Task: In the  document action plan.txt Download file as 'Plain Text' Share this file with 'softage.10@softage.net' Insert the command  Editing
Action: Mouse moved to (50, 85)
Screenshot: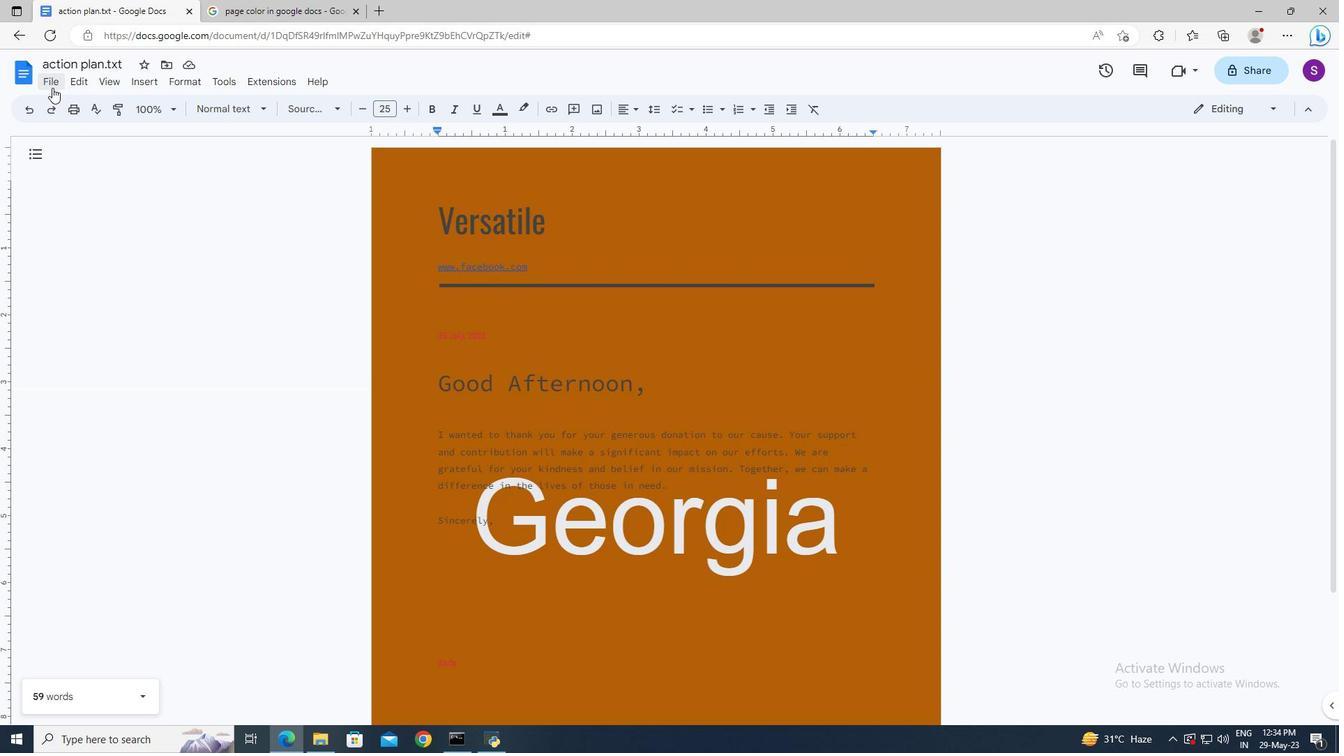 
Action: Mouse pressed left at (50, 85)
Screenshot: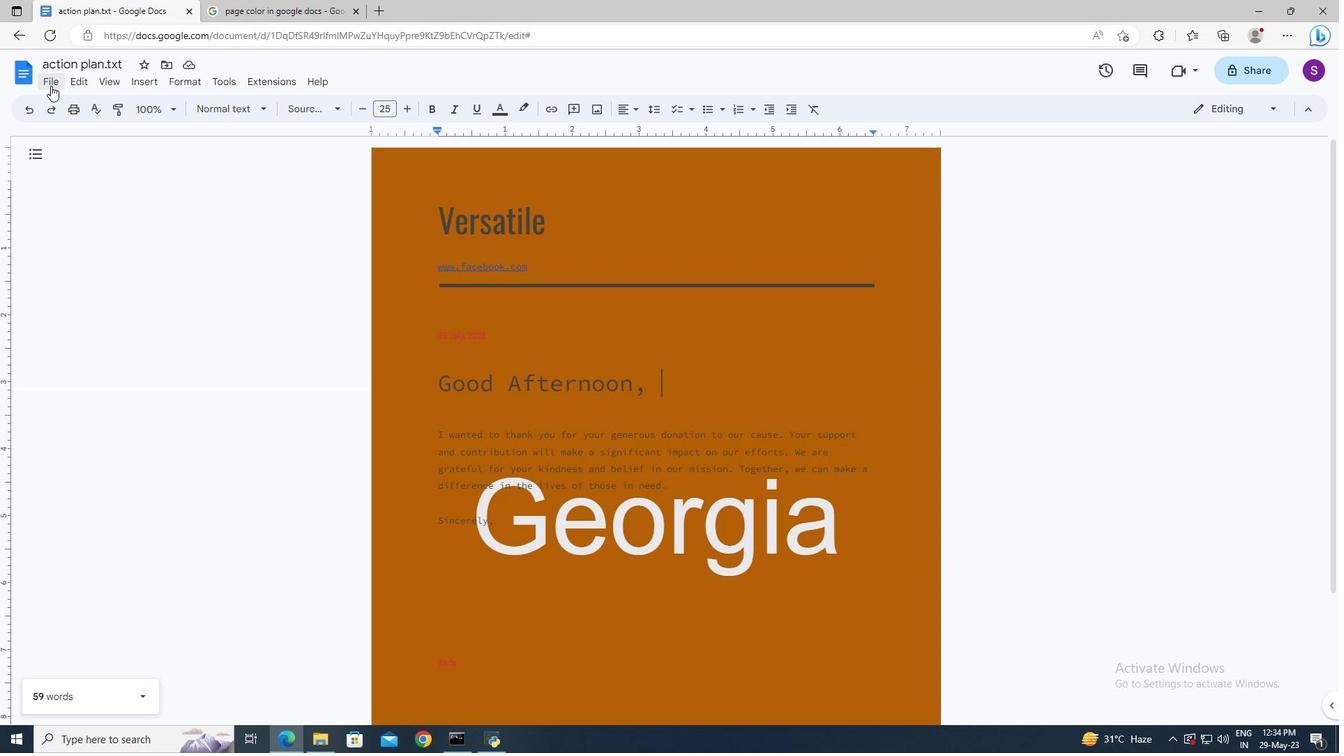 
Action: Mouse moved to (321, 313)
Screenshot: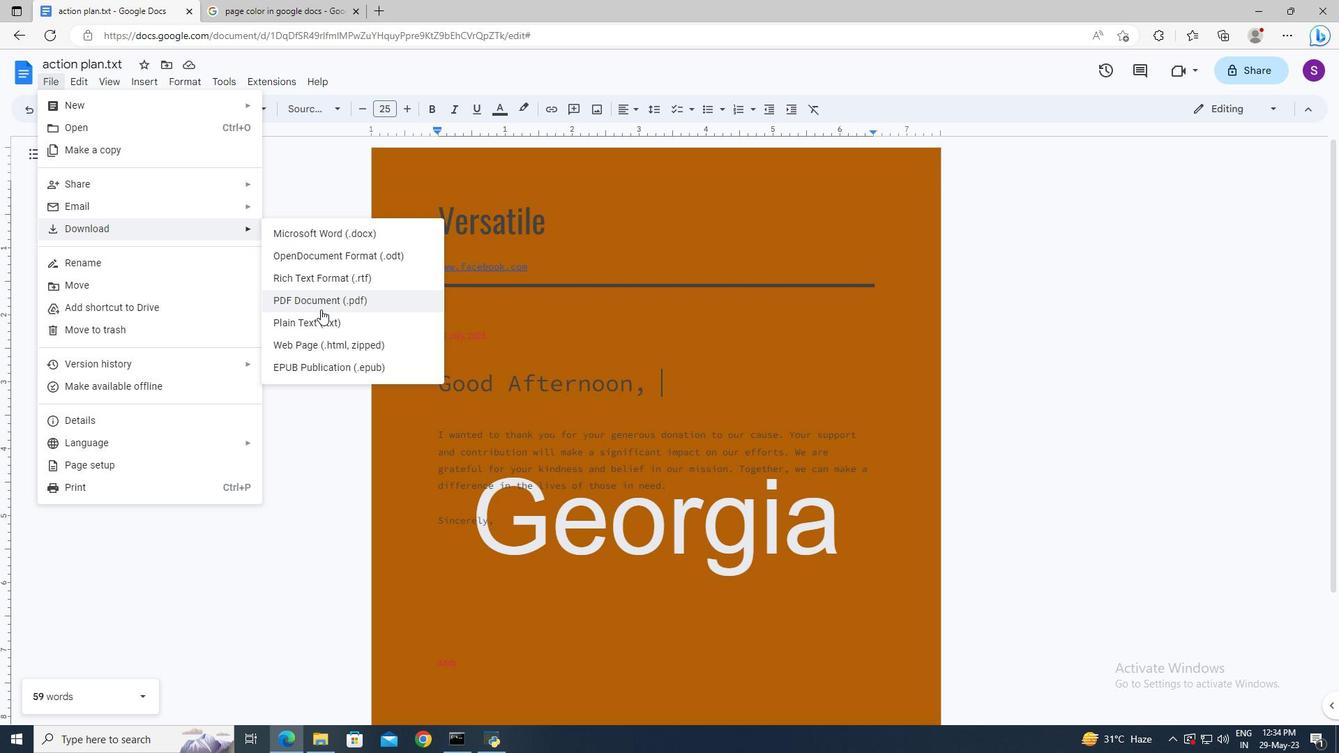 
Action: Mouse pressed left at (321, 313)
Screenshot: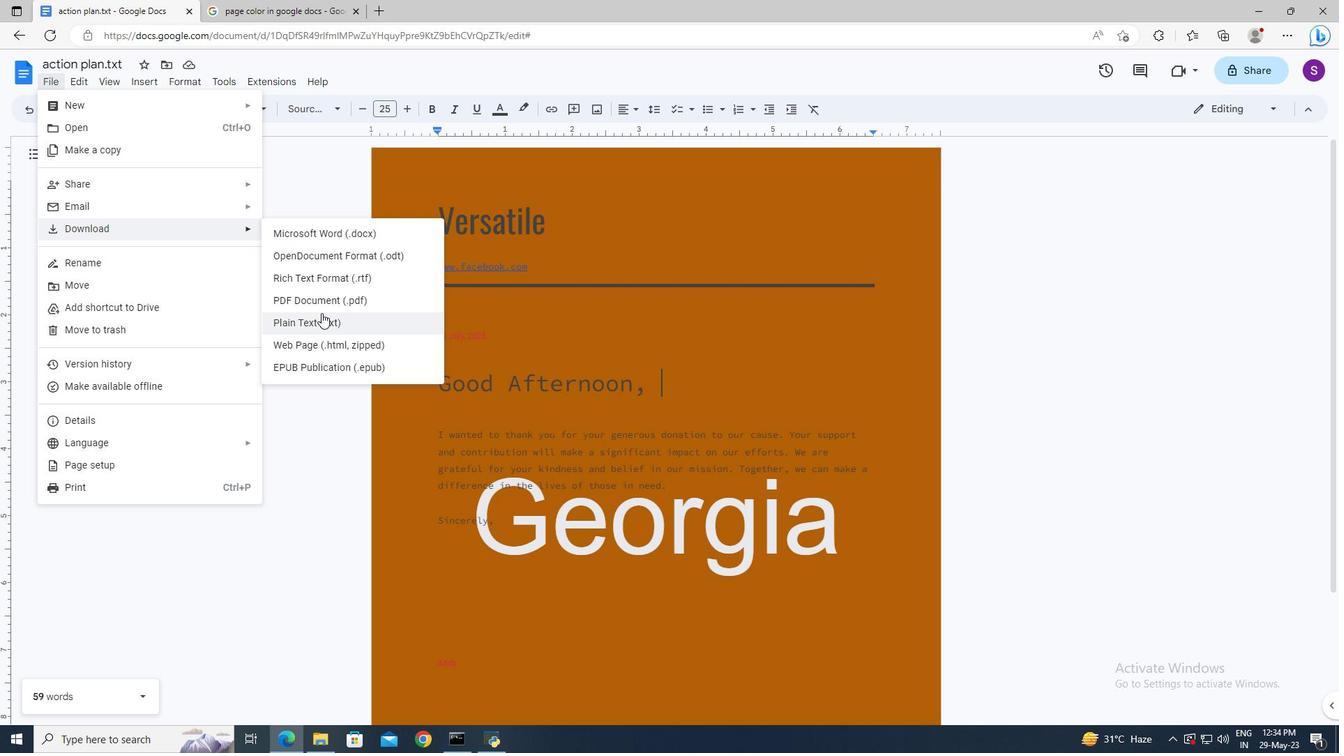 
Action: Mouse moved to (57, 79)
Screenshot: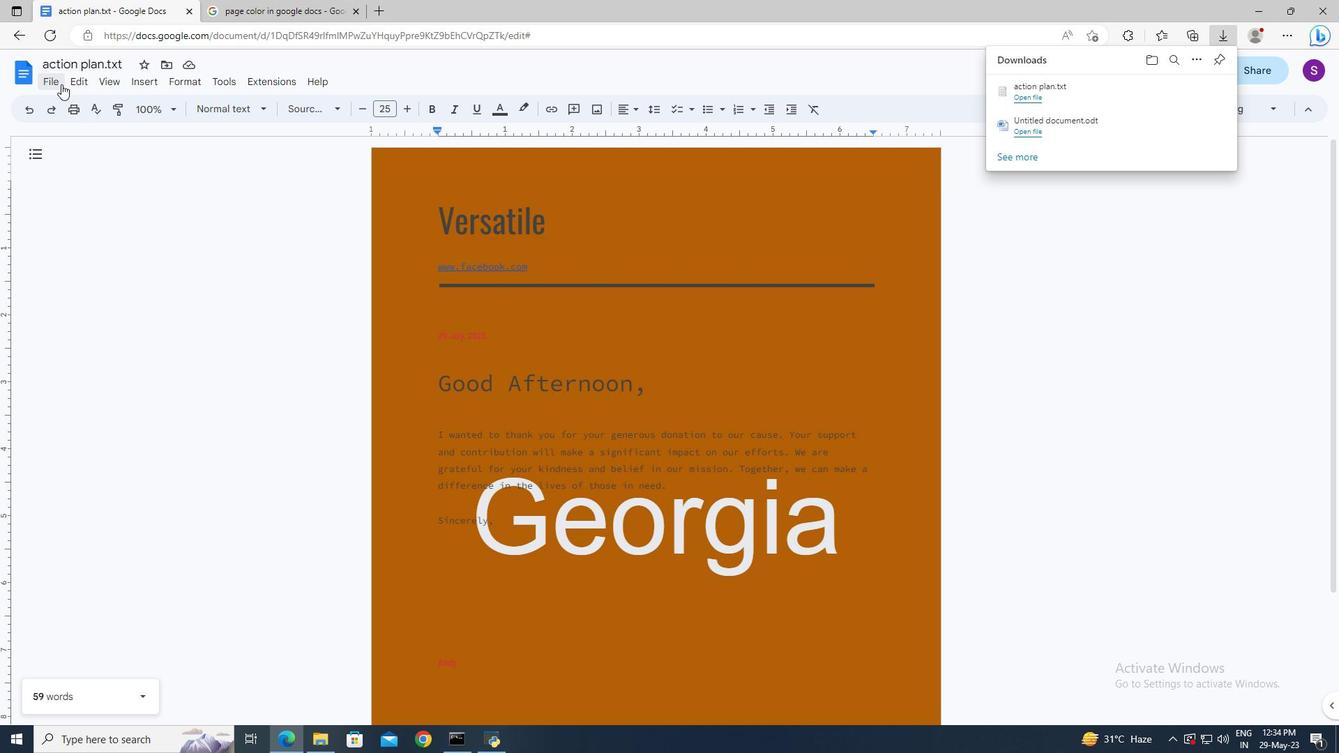
Action: Mouse pressed left at (57, 79)
Screenshot: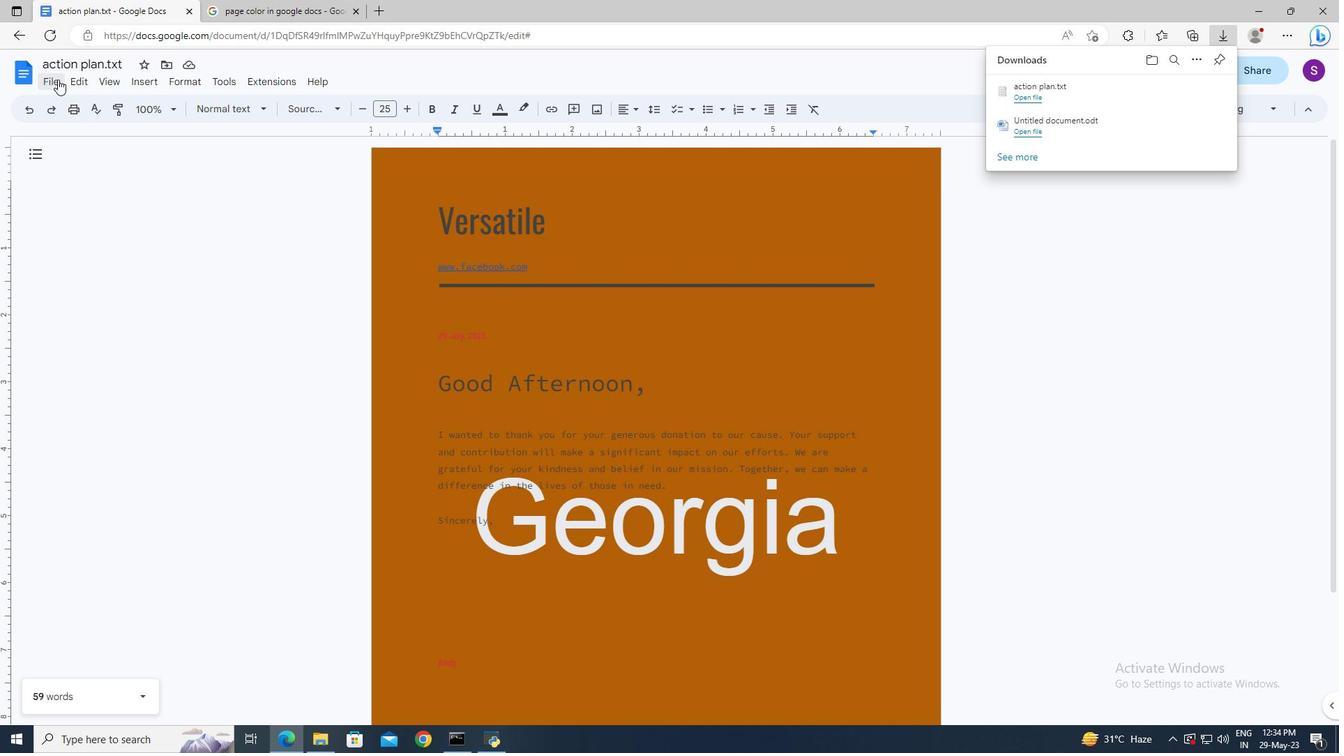
Action: Mouse moved to (312, 193)
Screenshot: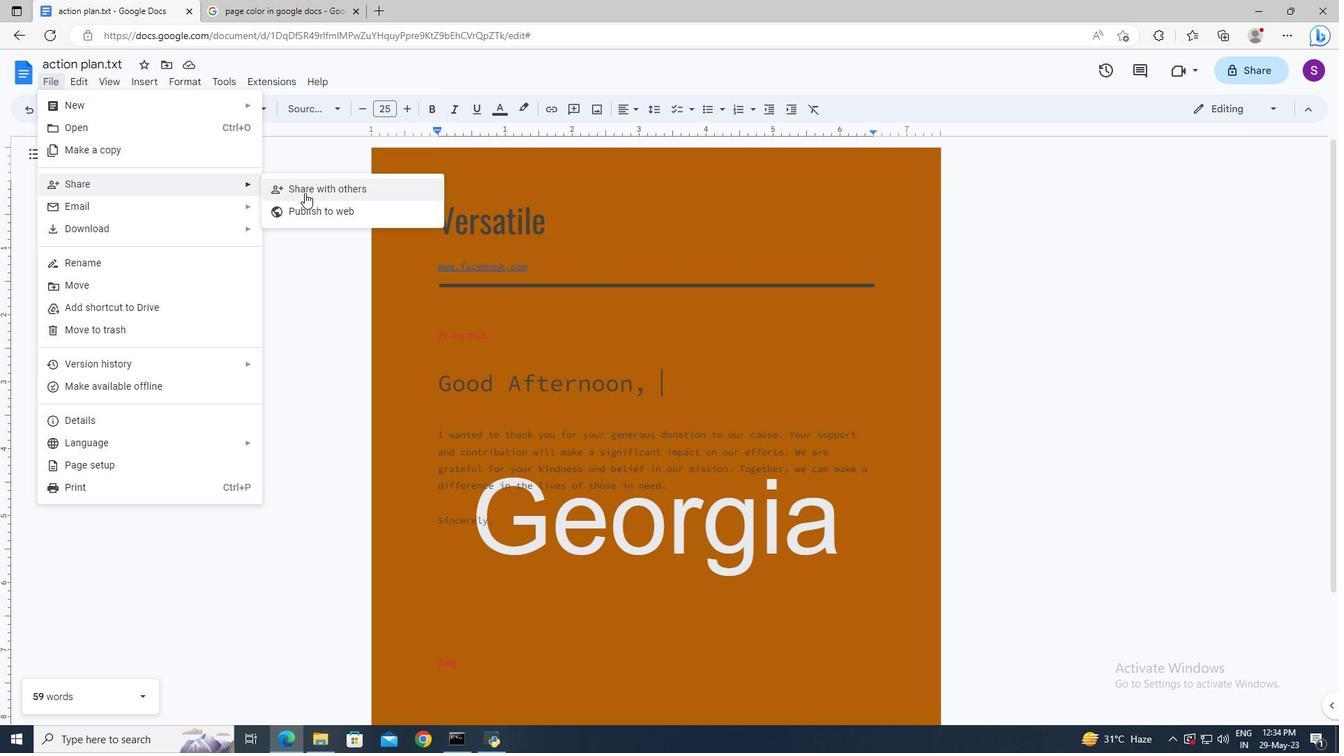 
Action: Mouse pressed left at (312, 193)
Screenshot: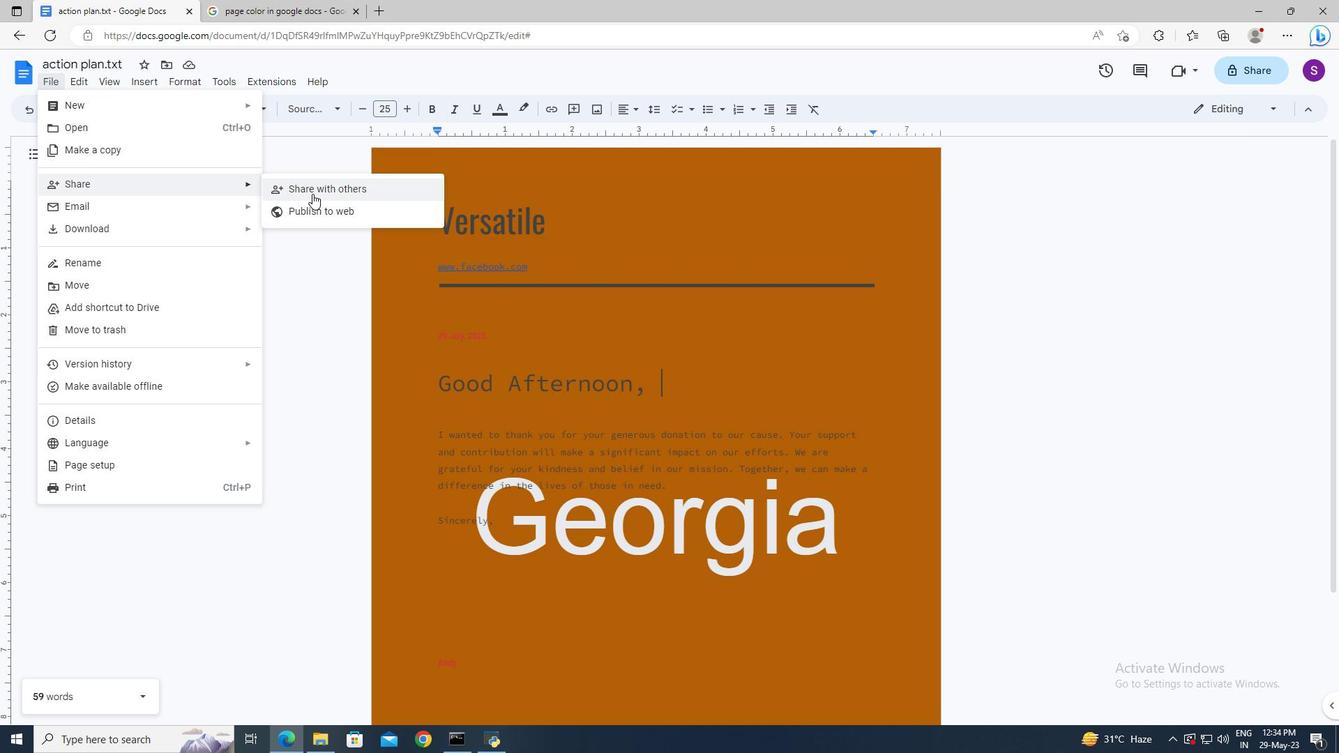
Action: Mouse moved to (537, 311)
Screenshot: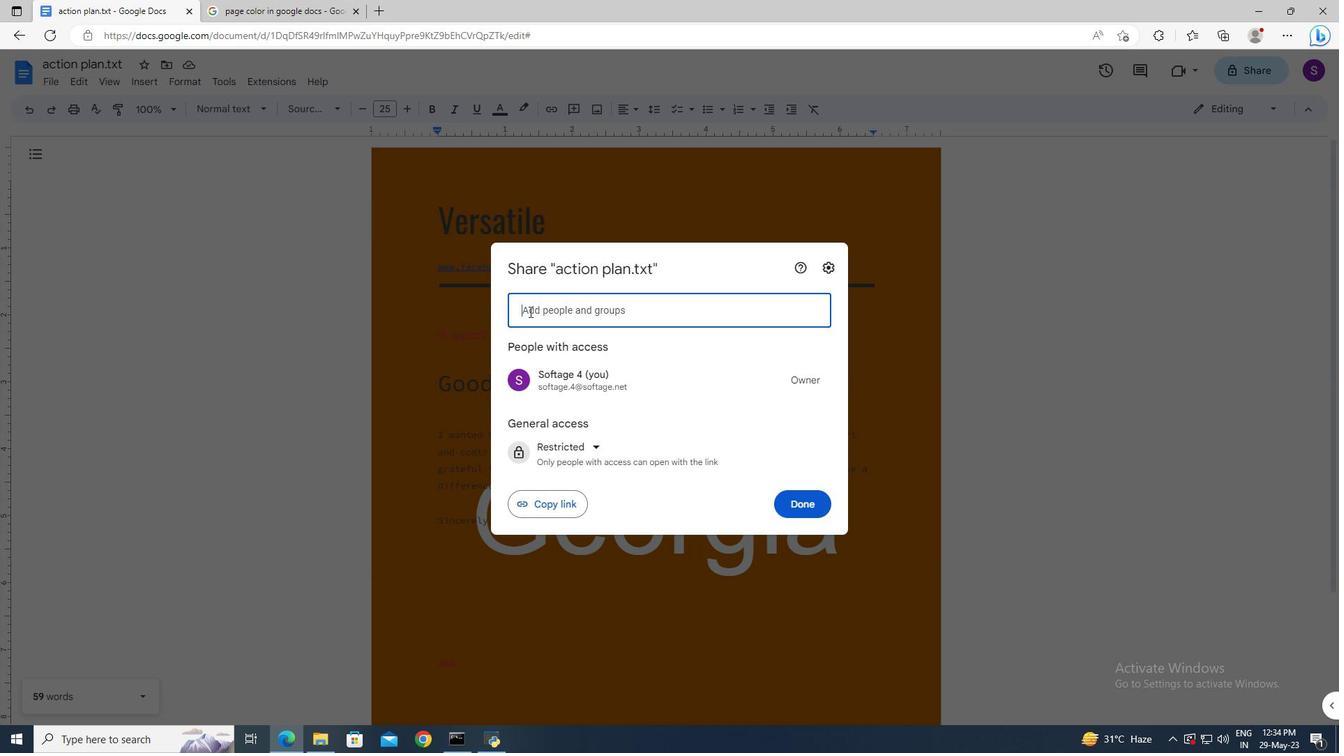 
Action: Mouse pressed left at (537, 311)
Screenshot: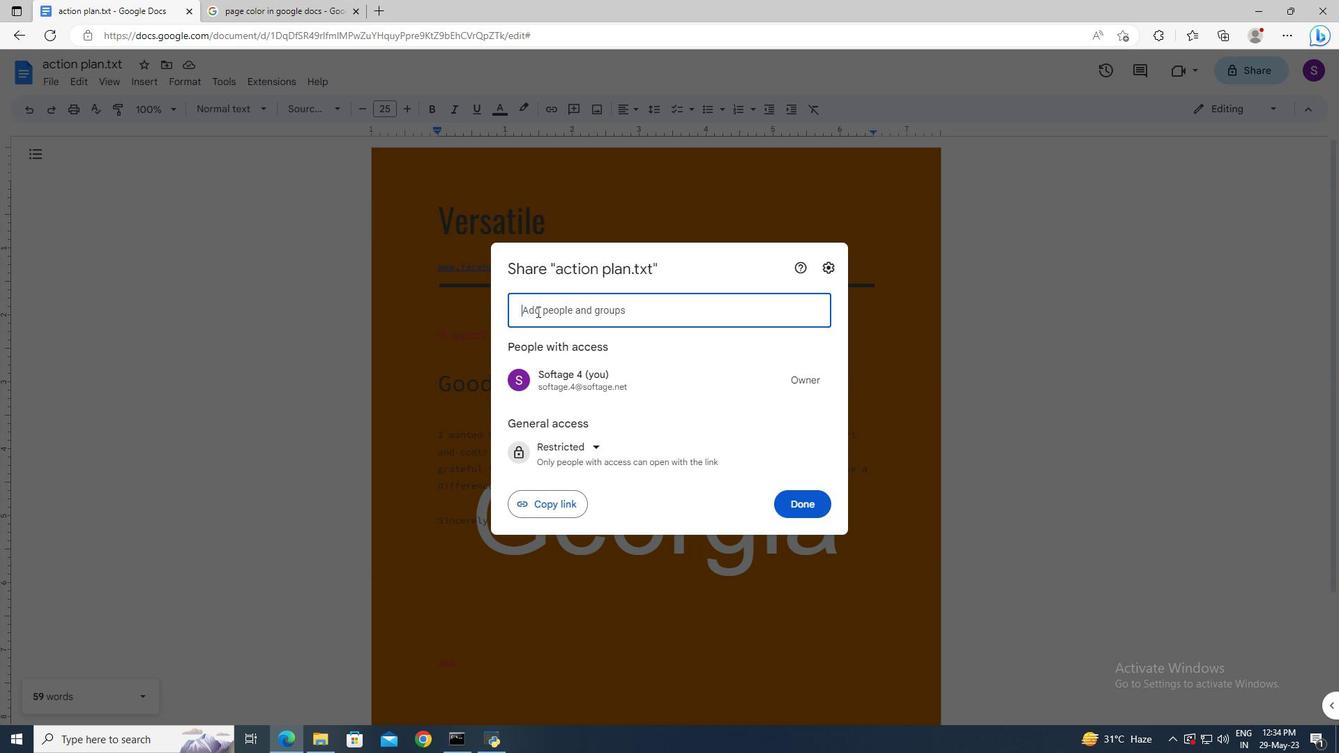 
Action: Key pressed softage.10<Key.shift>@softage.net
Screenshot: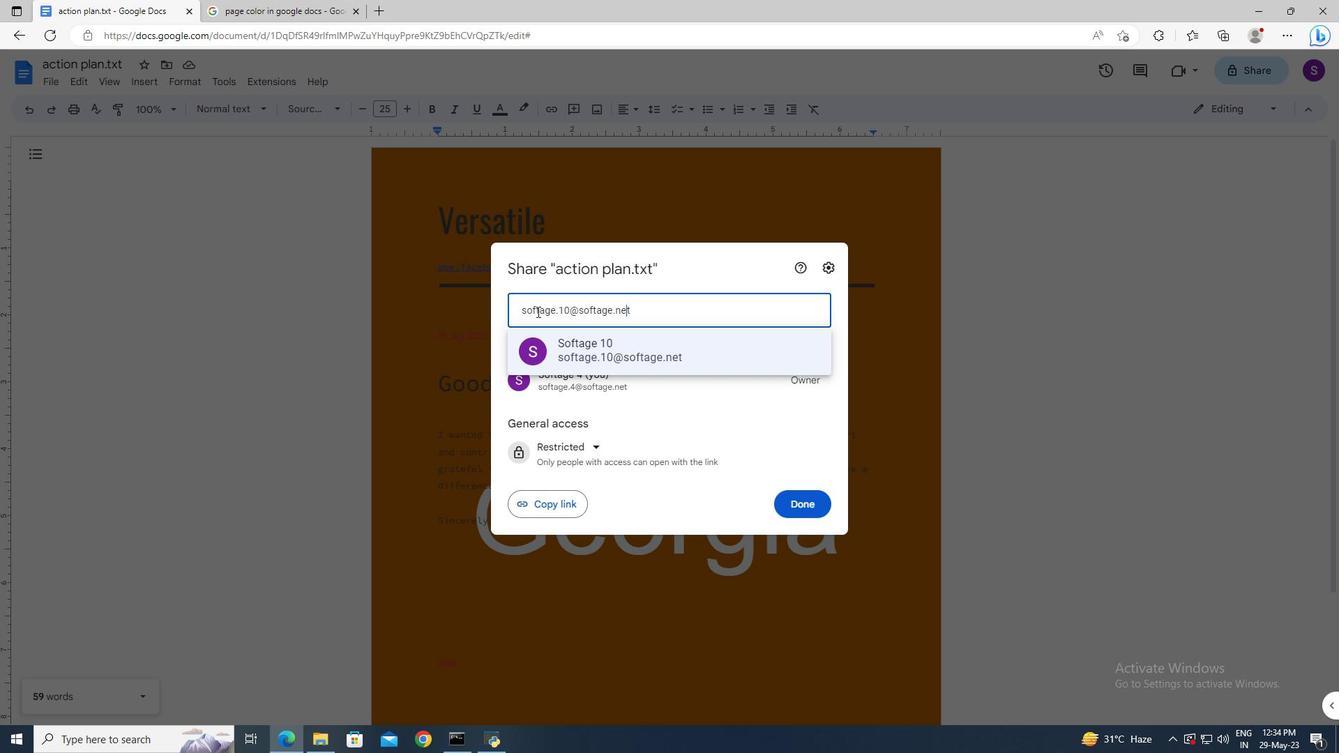 
Action: Mouse moved to (588, 357)
Screenshot: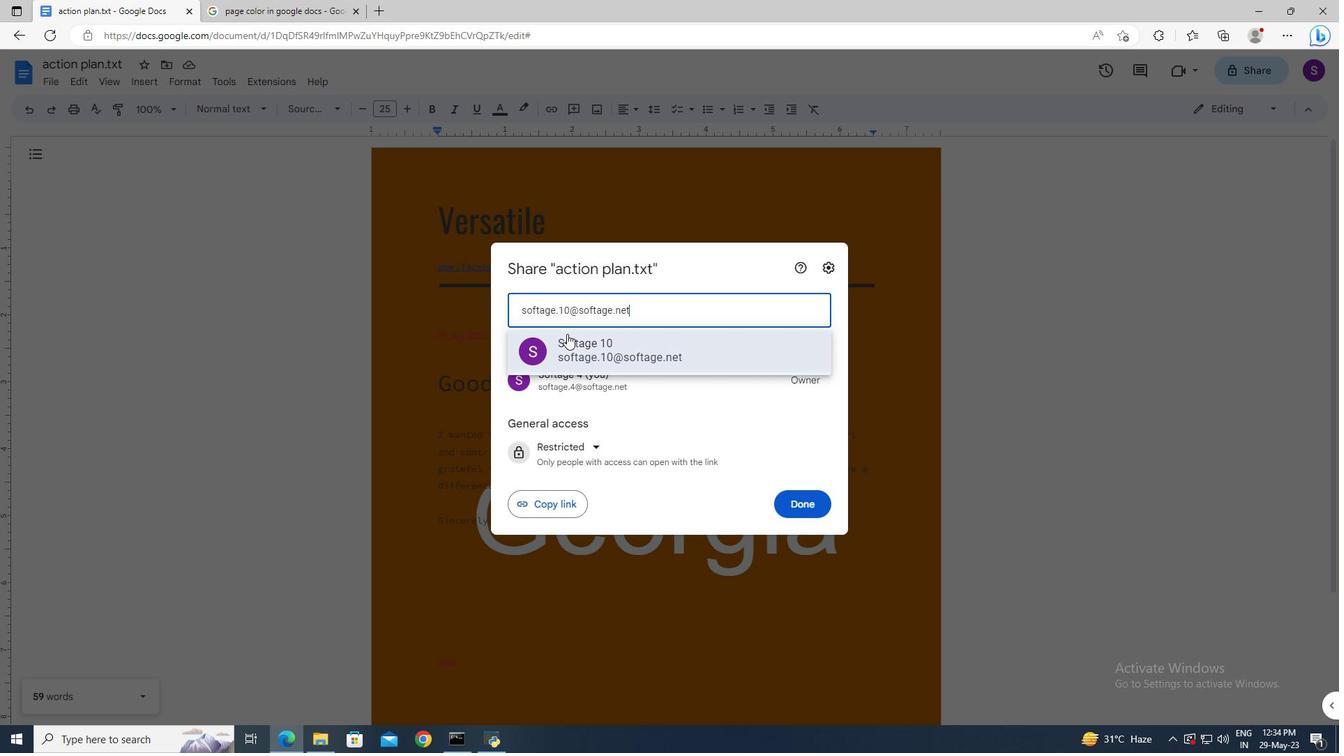 
Action: Mouse pressed left at (588, 357)
Screenshot: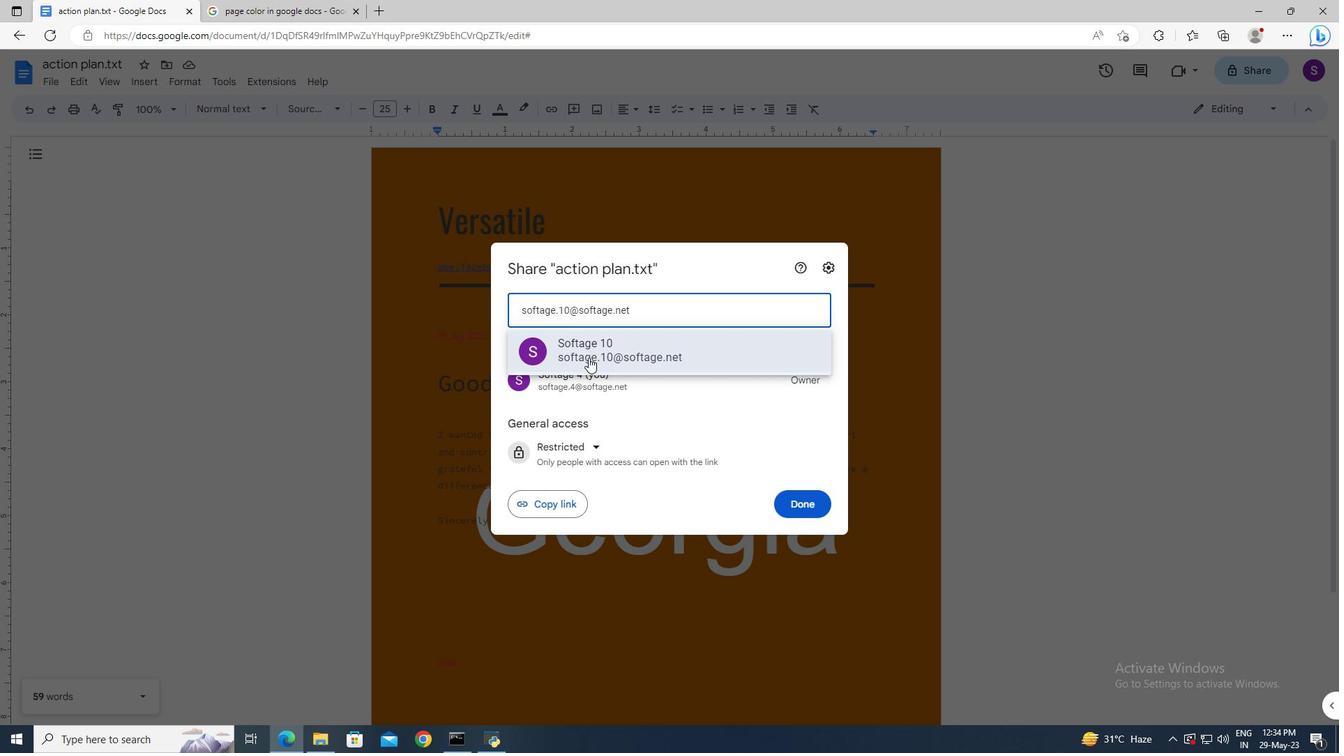 
Action: Mouse moved to (788, 329)
Screenshot: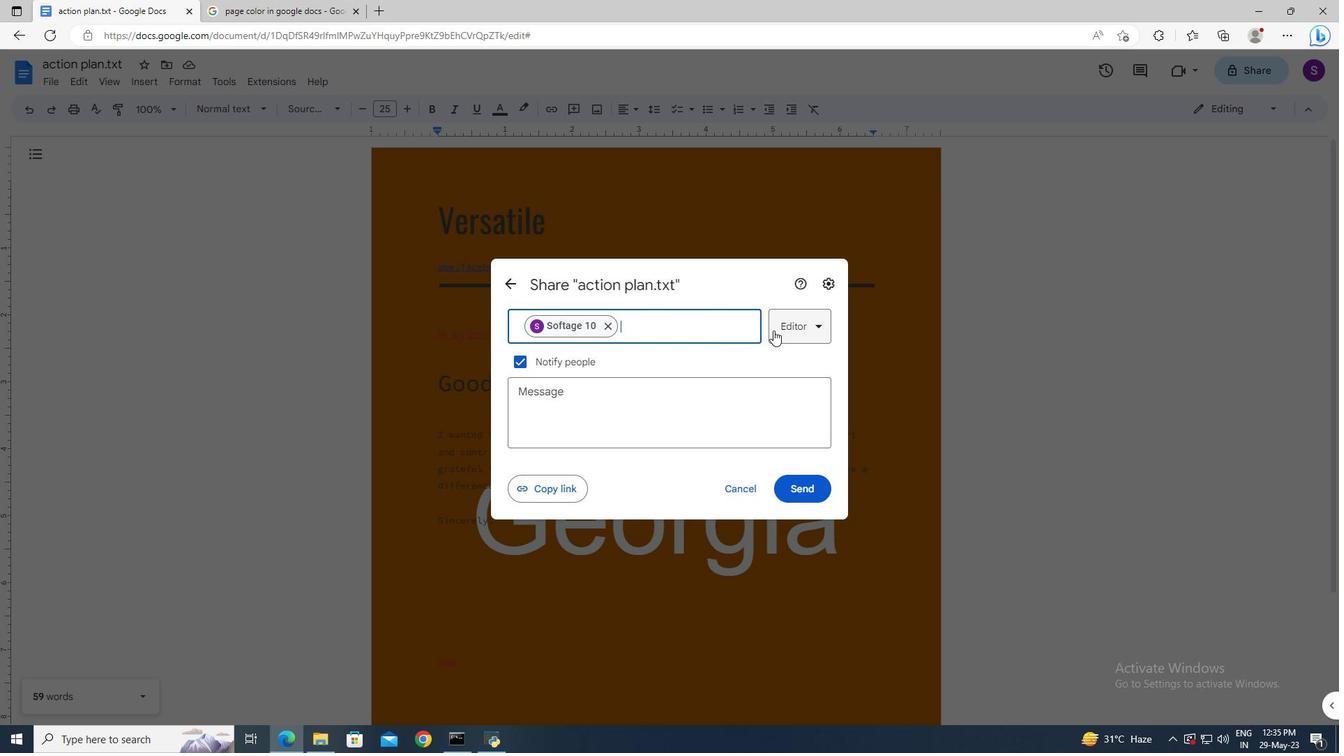 
Action: Mouse pressed left at (788, 329)
Screenshot: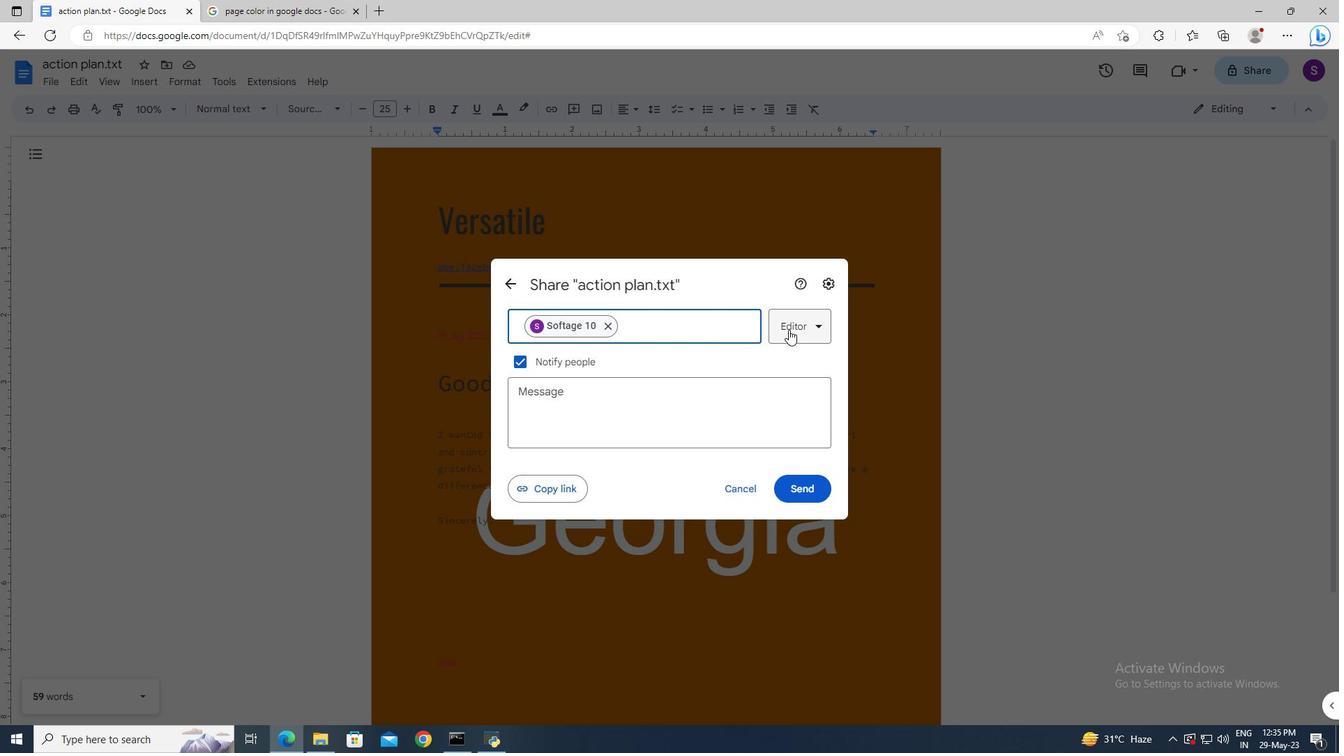 
Action: Mouse moved to (806, 432)
Screenshot: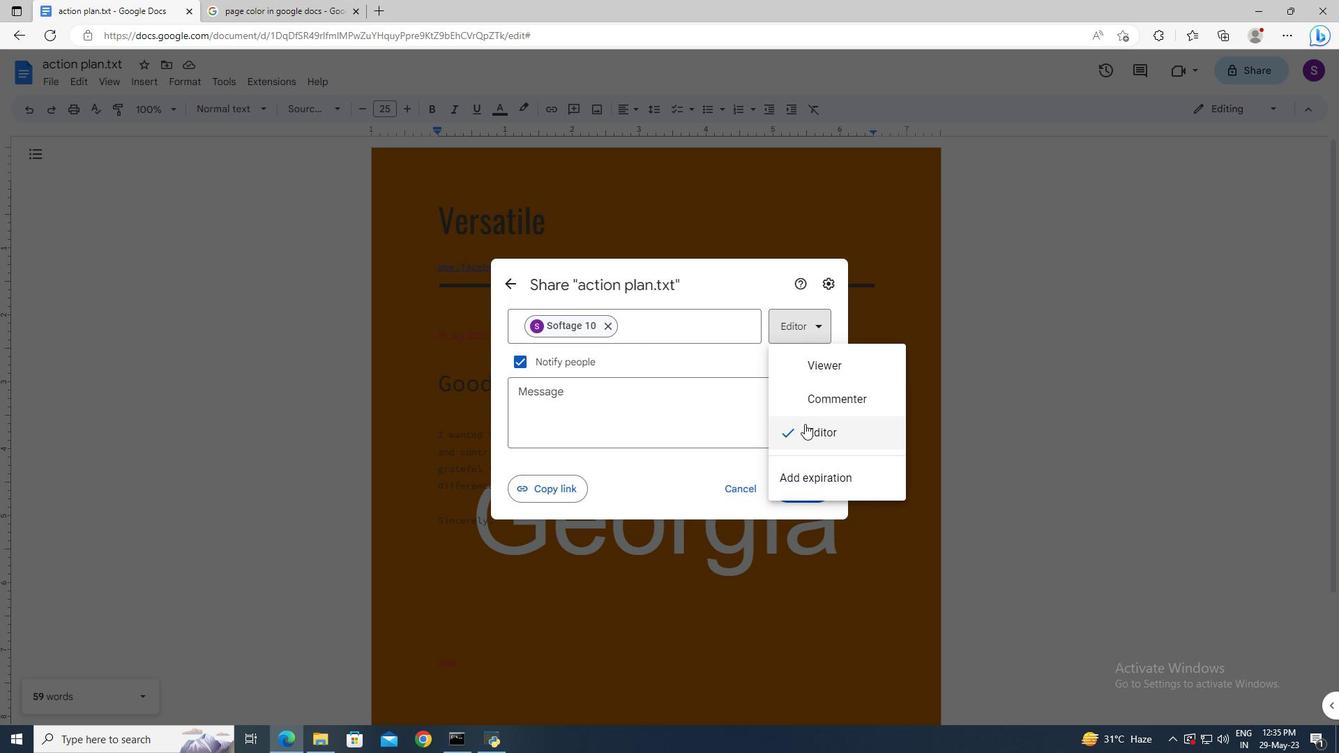 
Action: Mouse pressed left at (806, 432)
Screenshot: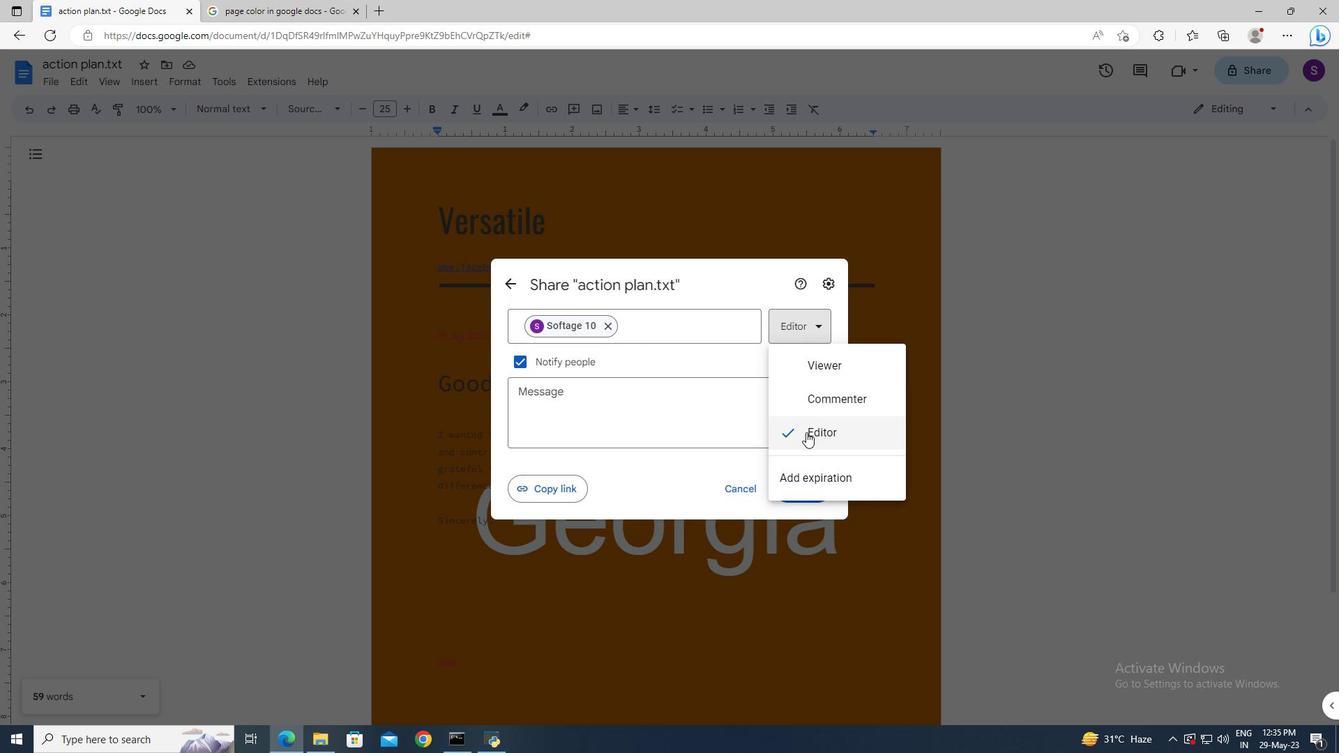 
Action: Mouse moved to (802, 486)
Screenshot: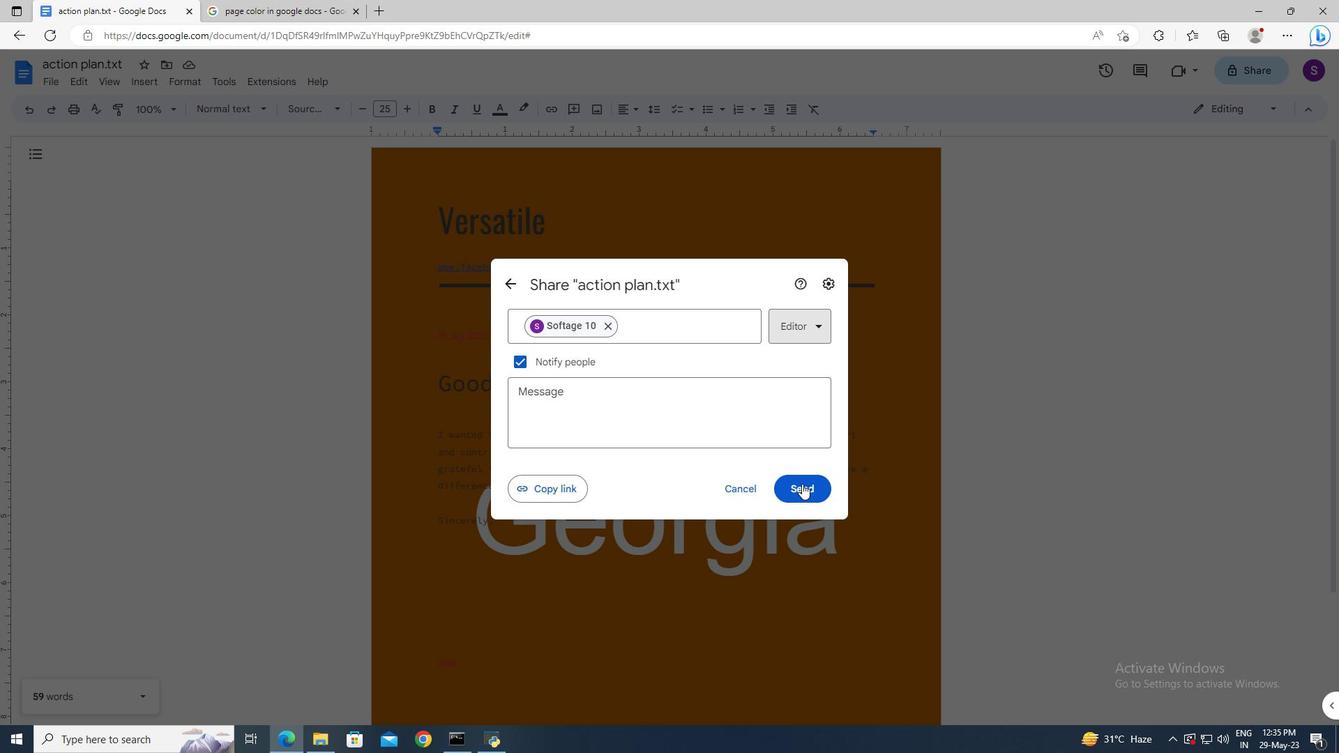 
Action: Mouse pressed left at (802, 486)
Screenshot: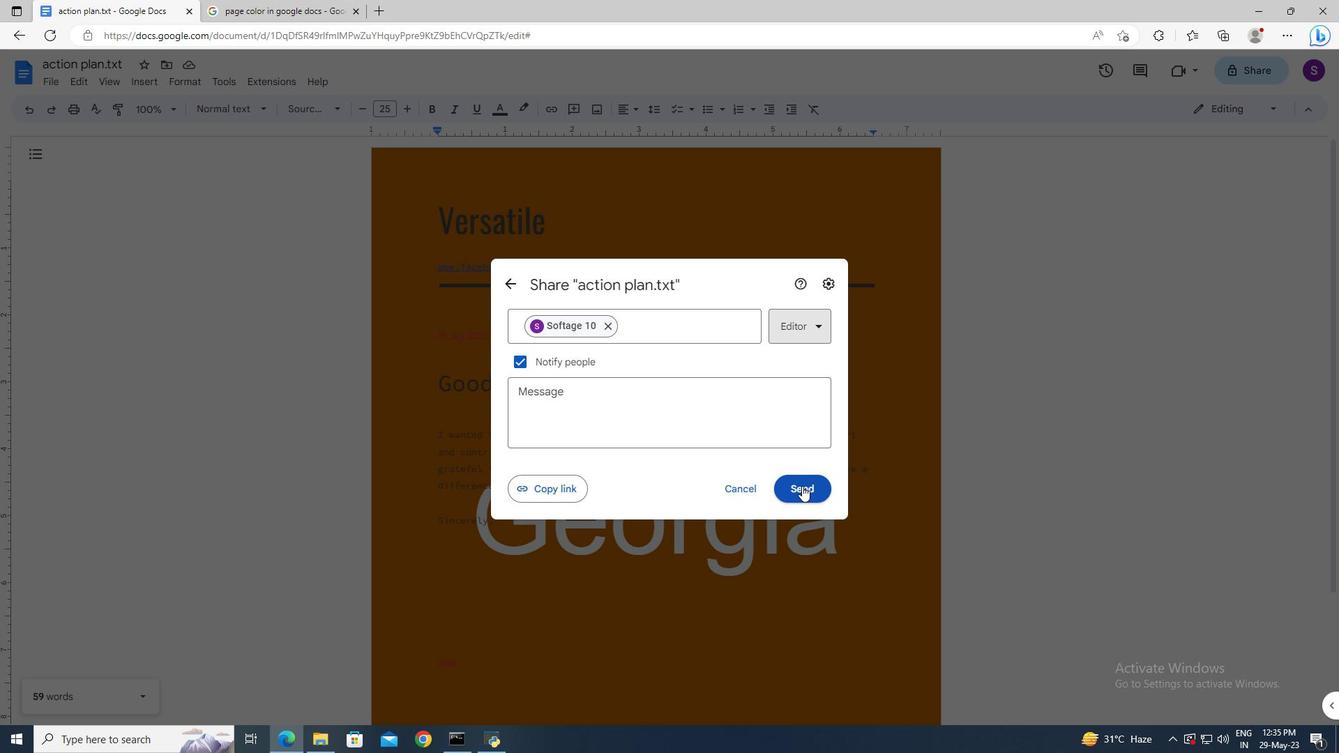 
